 Task: Create Card Event Execution in Board Thought Leadership to Workspace Creative Services. Create Card Financial Performance Review in Board Event Marketing to Workspace Creative Services. Create Card Event Follow-Up in Board Employee Performance Management and Evaluation to Workspace Creative Services
Action: Mouse moved to (43, 289)
Screenshot: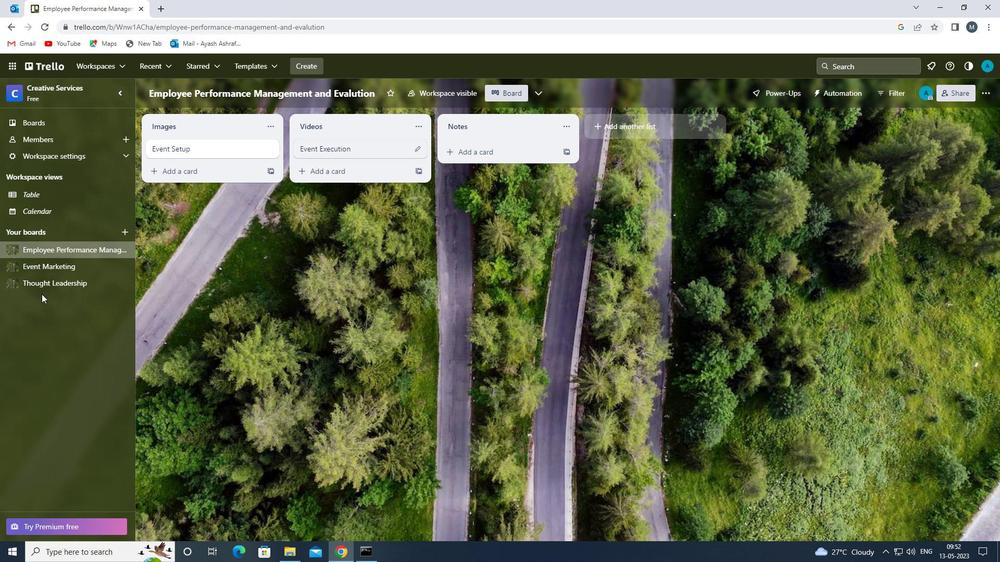 
Action: Mouse pressed left at (43, 289)
Screenshot: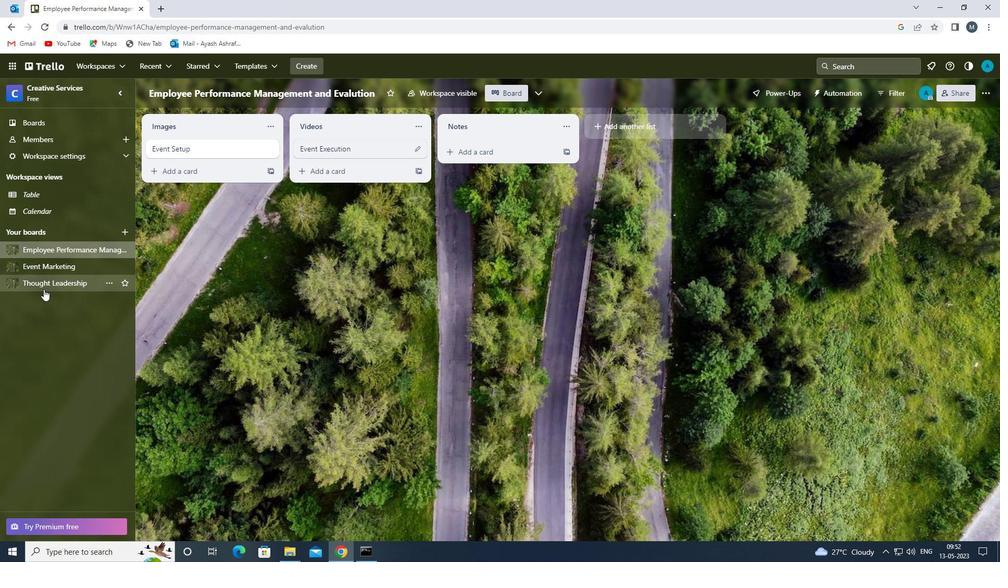 
Action: Mouse moved to (469, 163)
Screenshot: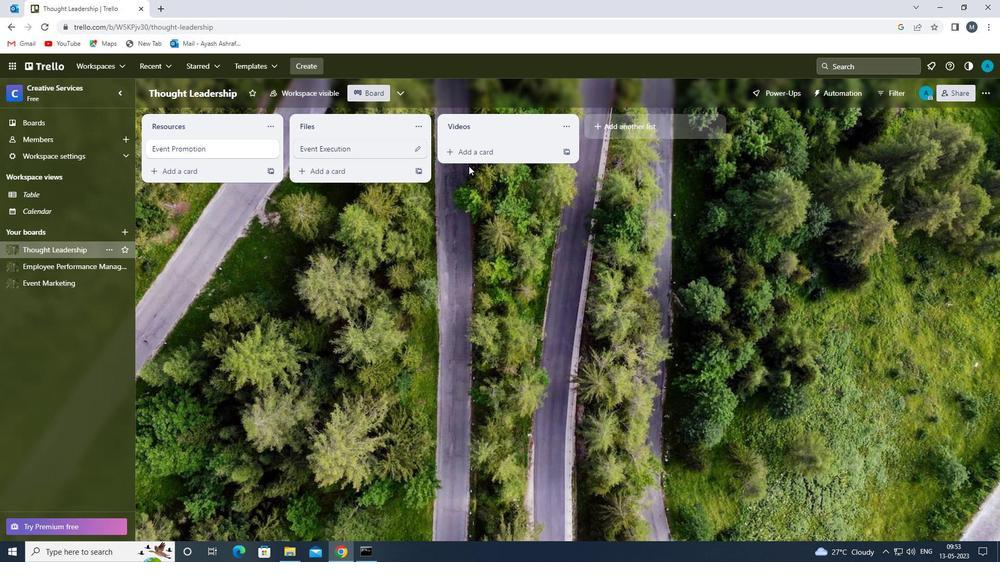 
Action: Mouse pressed left at (469, 163)
Screenshot: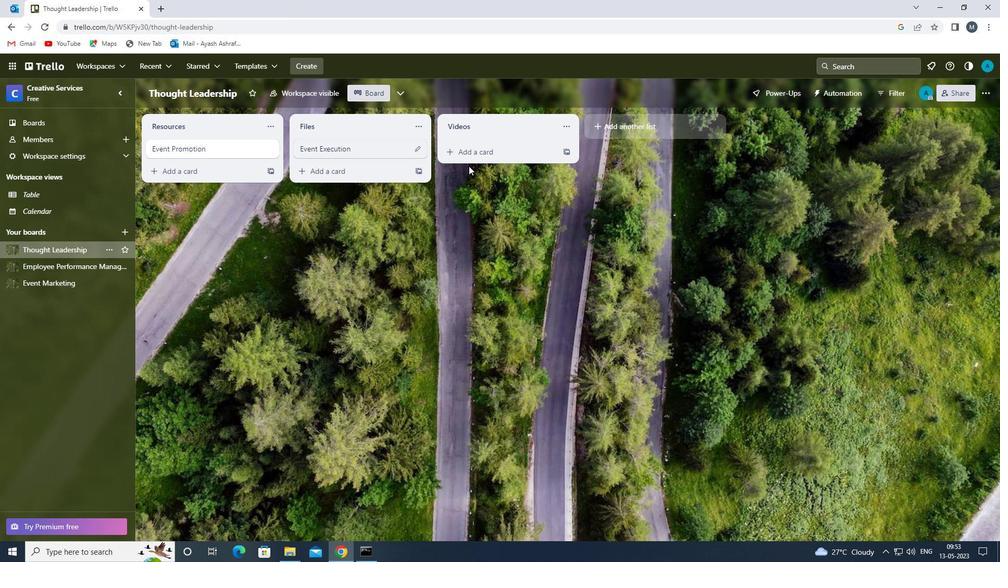 
Action: Mouse moved to (473, 156)
Screenshot: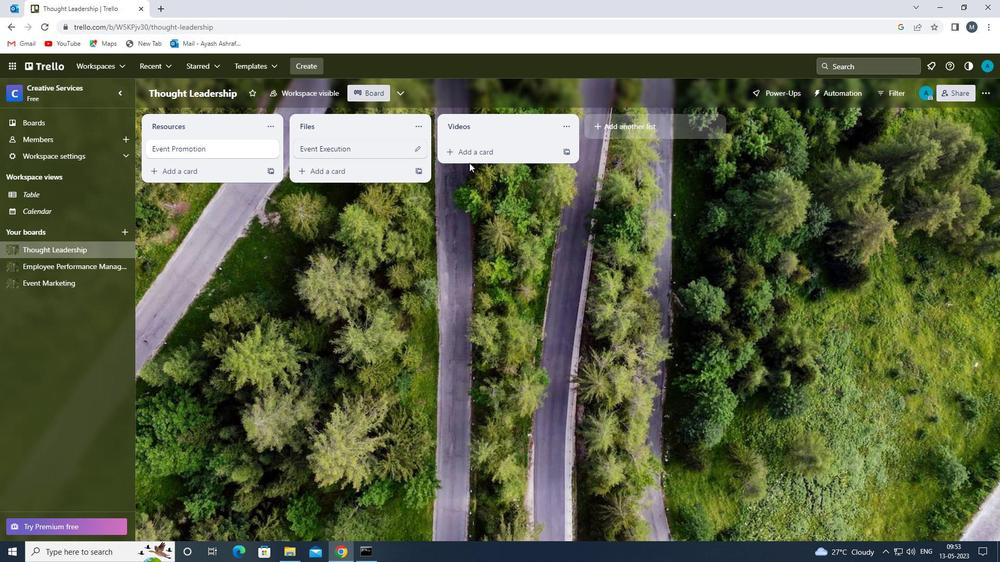 
Action: Mouse pressed left at (473, 156)
Screenshot: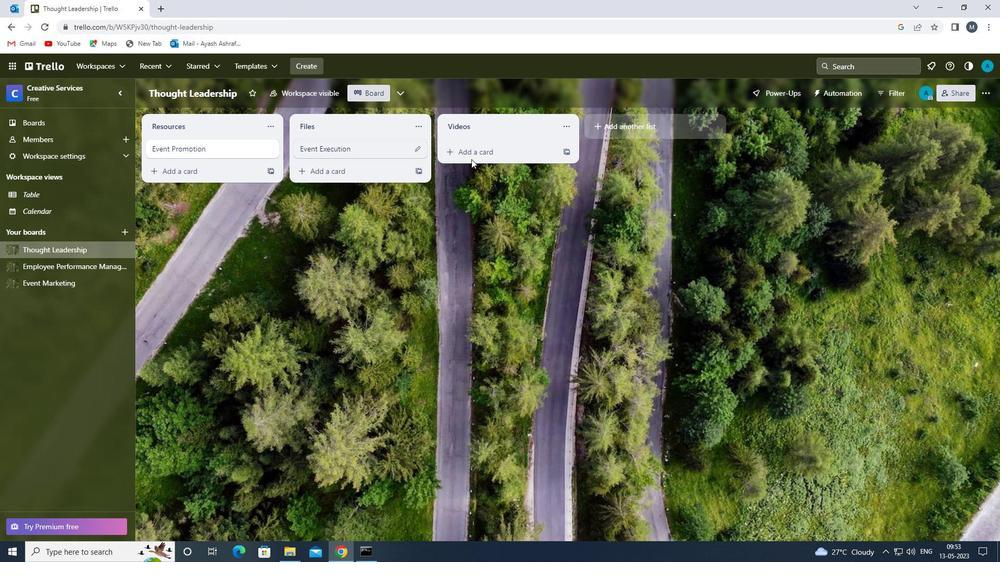 
Action: Mouse moved to (473, 156)
Screenshot: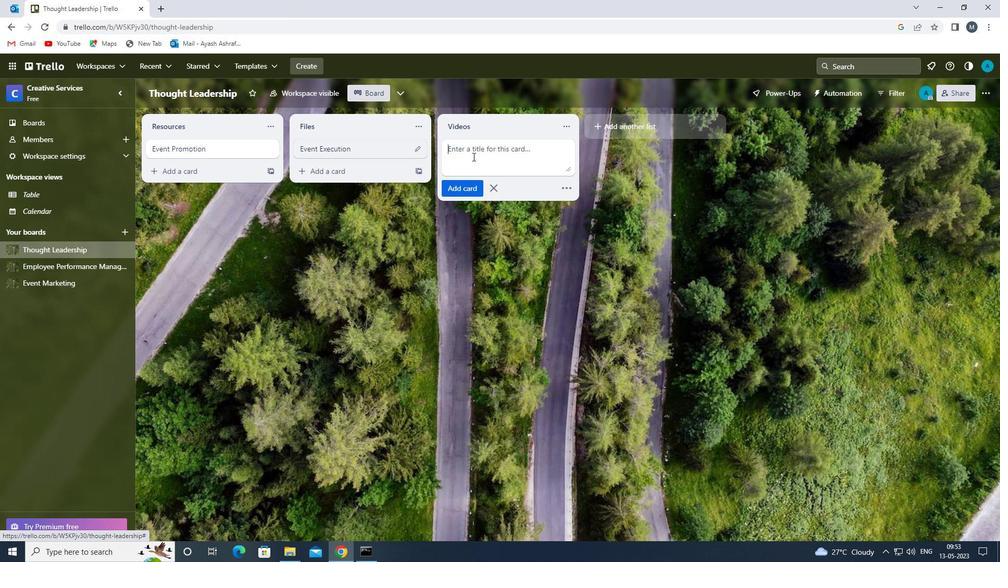
Action: Mouse pressed left at (473, 156)
Screenshot: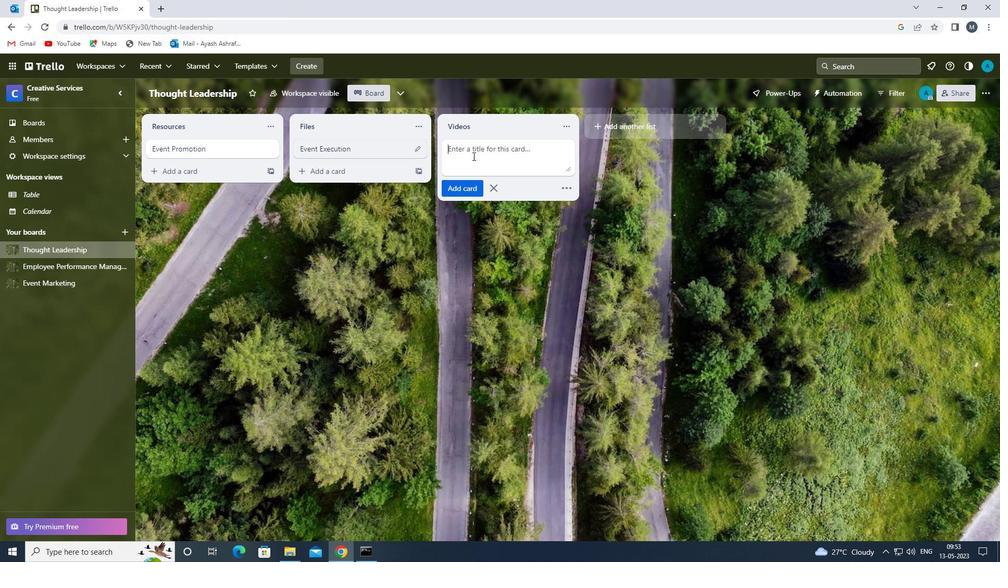 
Action: Key pressed <Key.shift>EVENT<Key.space><Key.shift>EXECUTION<Key.space>
Screenshot: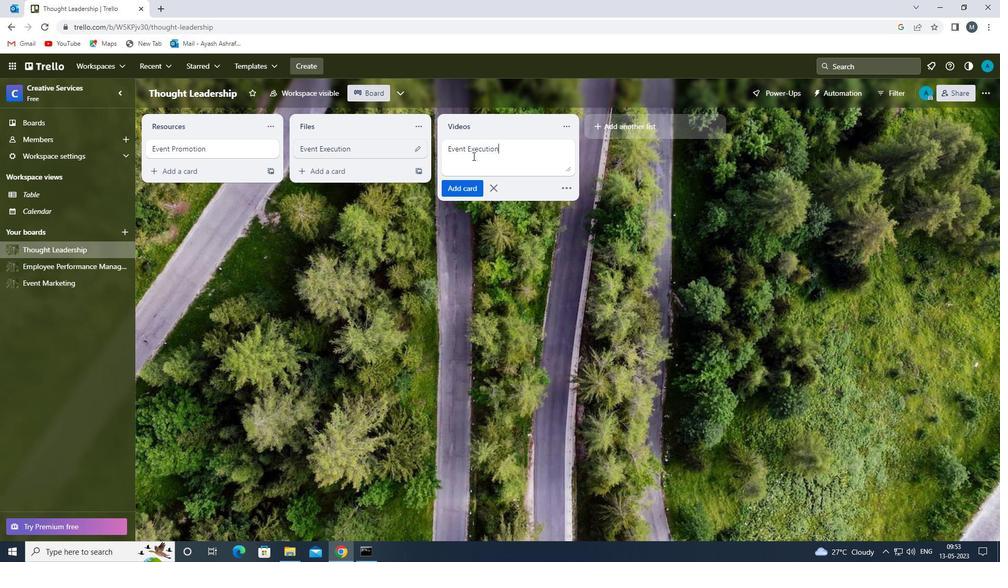 
Action: Mouse moved to (458, 188)
Screenshot: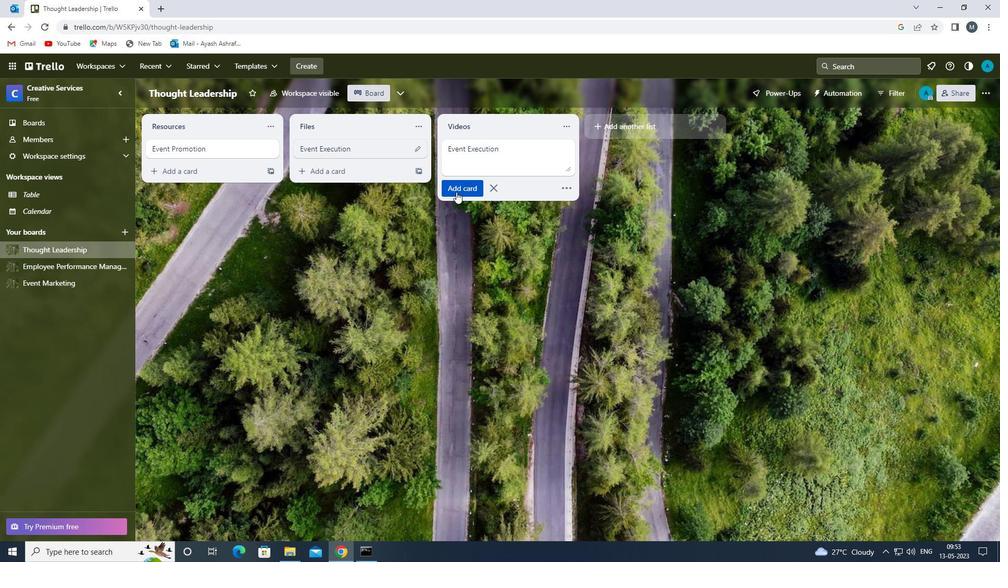 
Action: Mouse pressed left at (458, 188)
Screenshot: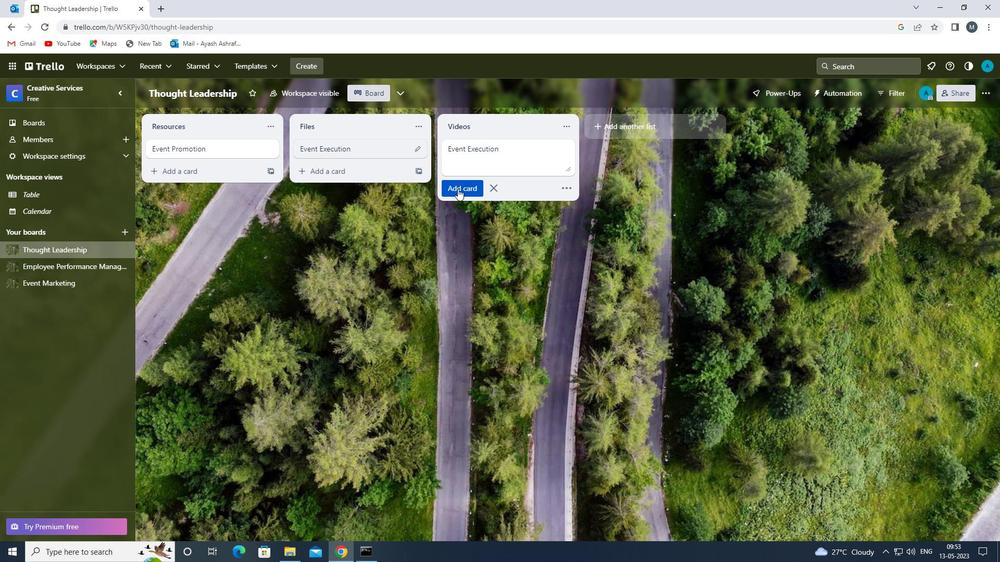 
Action: Mouse moved to (358, 282)
Screenshot: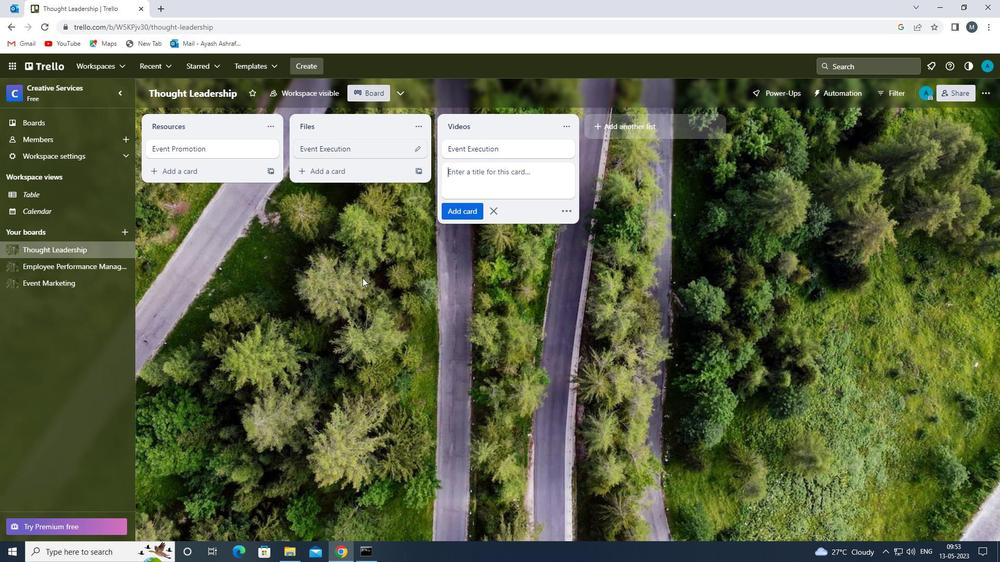 
Action: Mouse pressed left at (358, 282)
Screenshot: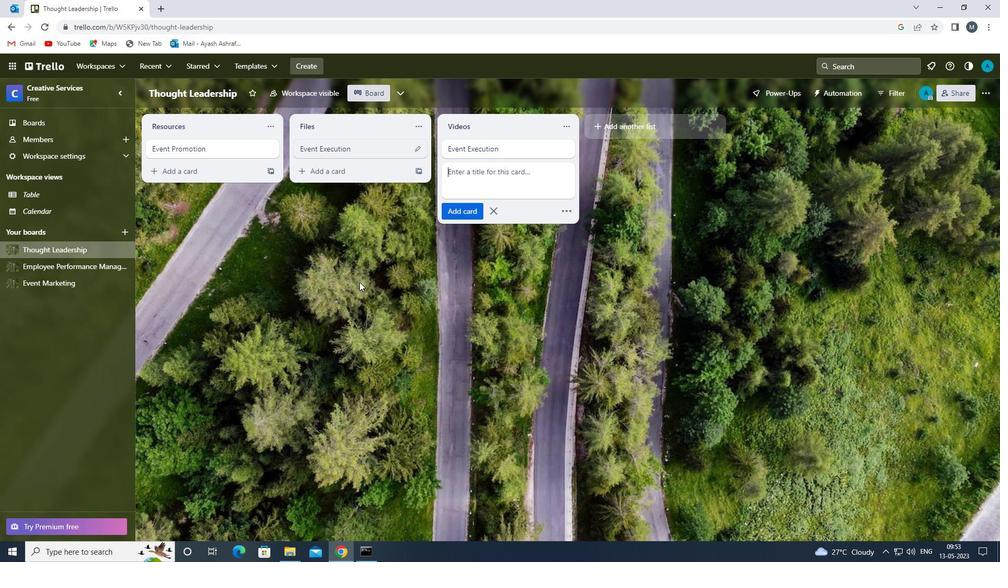 
Action: Mouse moved to (69, 282)
Screenshot: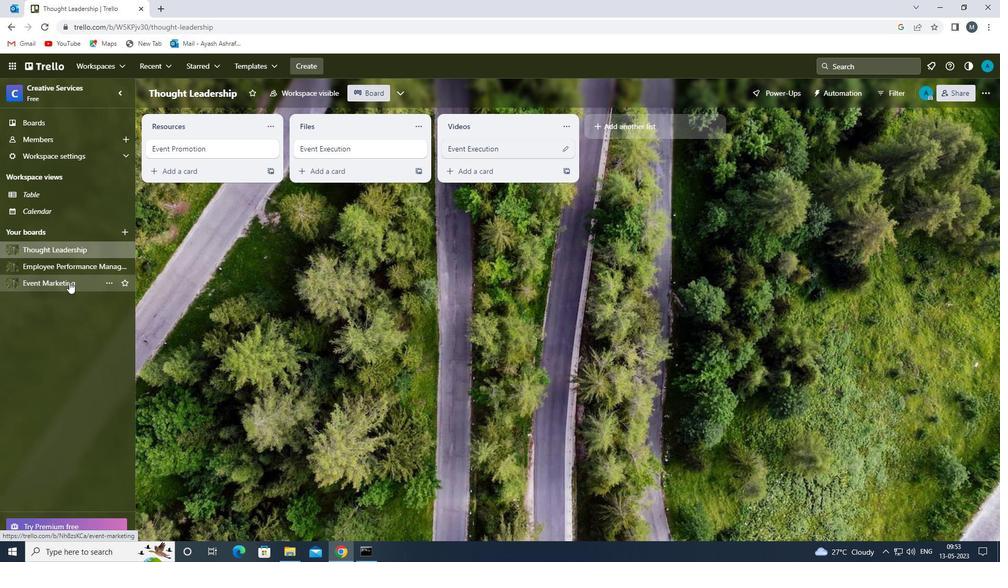 
Action: Mouse pressed left at (69, 282)
Screenshot: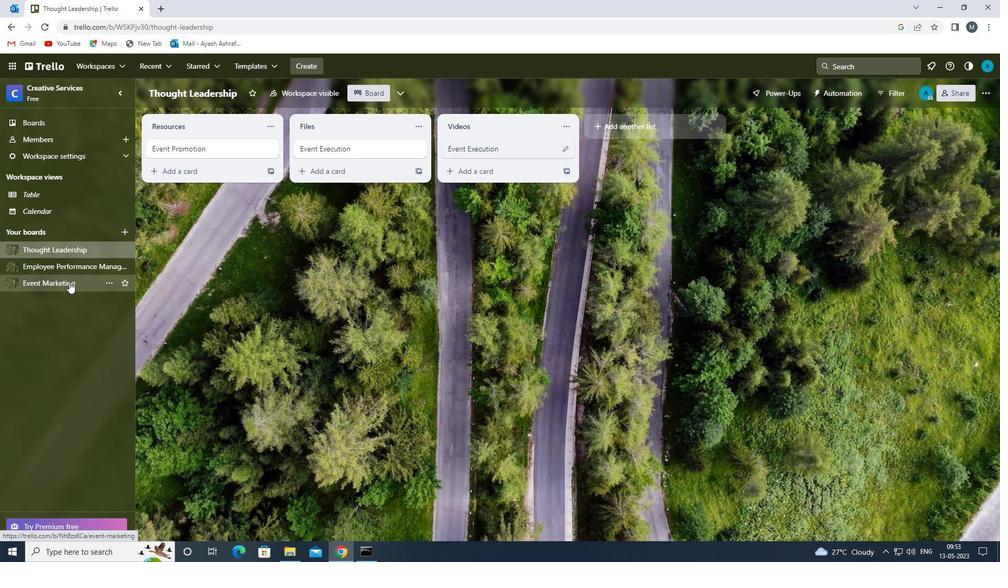 
Action: Mouse moved to (483, 155)
Screenshot: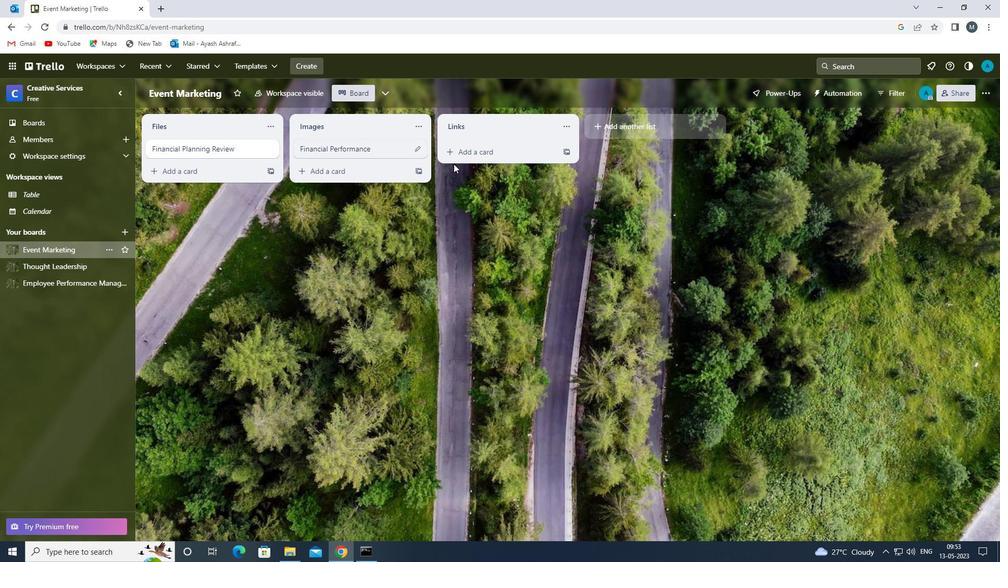 
Action: Mouse pressed left at (483, 155)
Screenshot: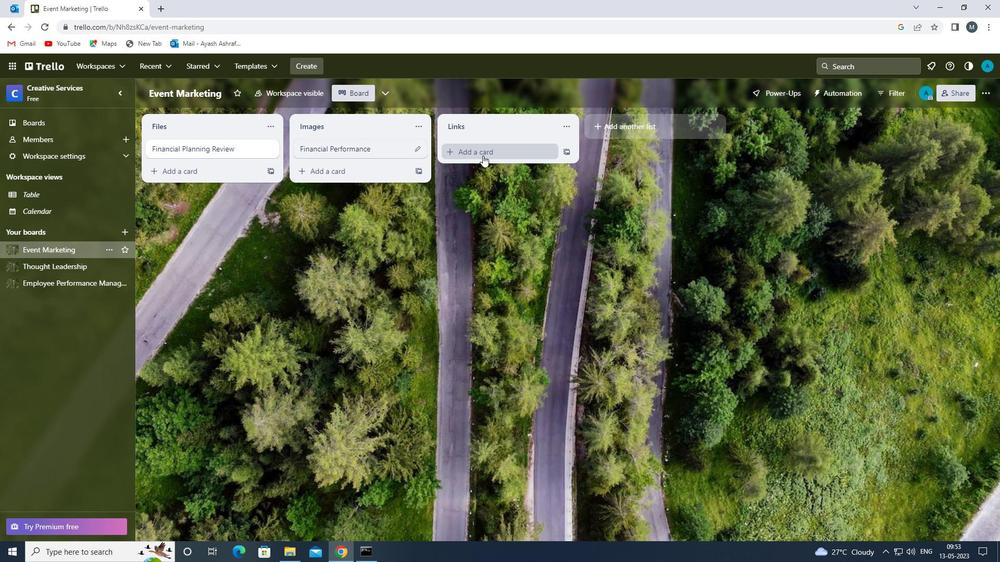 
Action: Mouse moved to (472, 151)
Screenshot: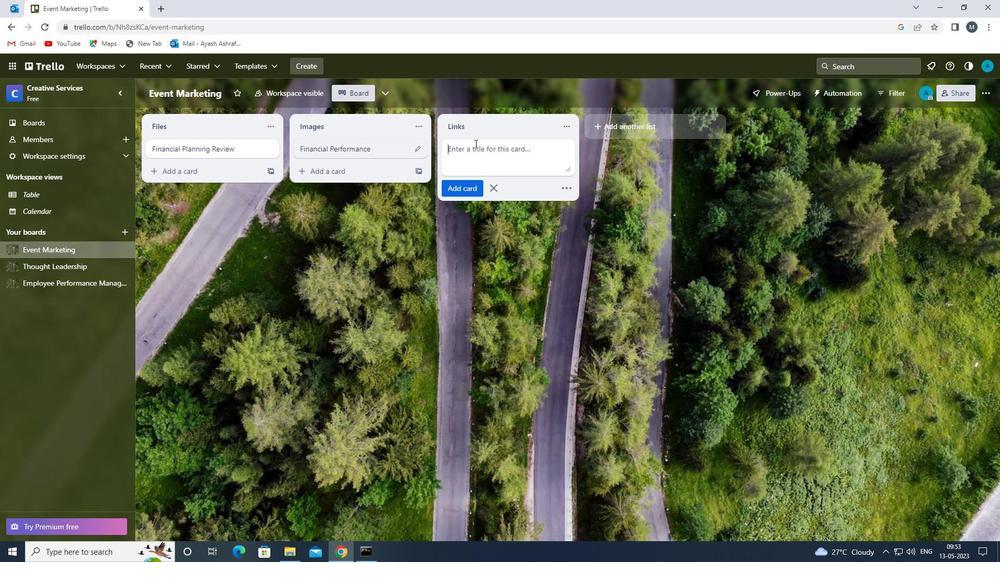 
Action: Mouse pressed left at (472, 151)
Screenshot: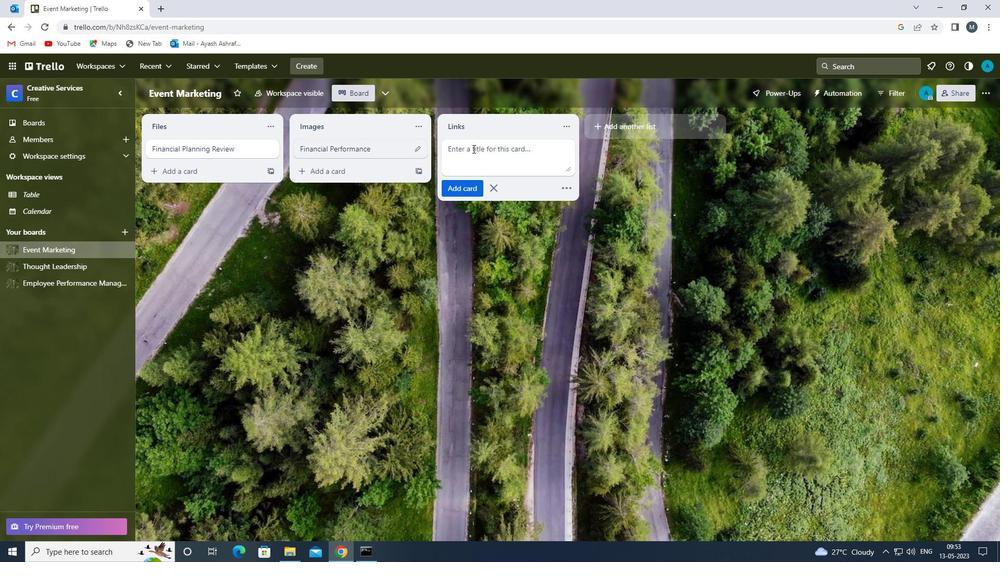 
Action: Mouse moved to (472, 151)
Screenshot: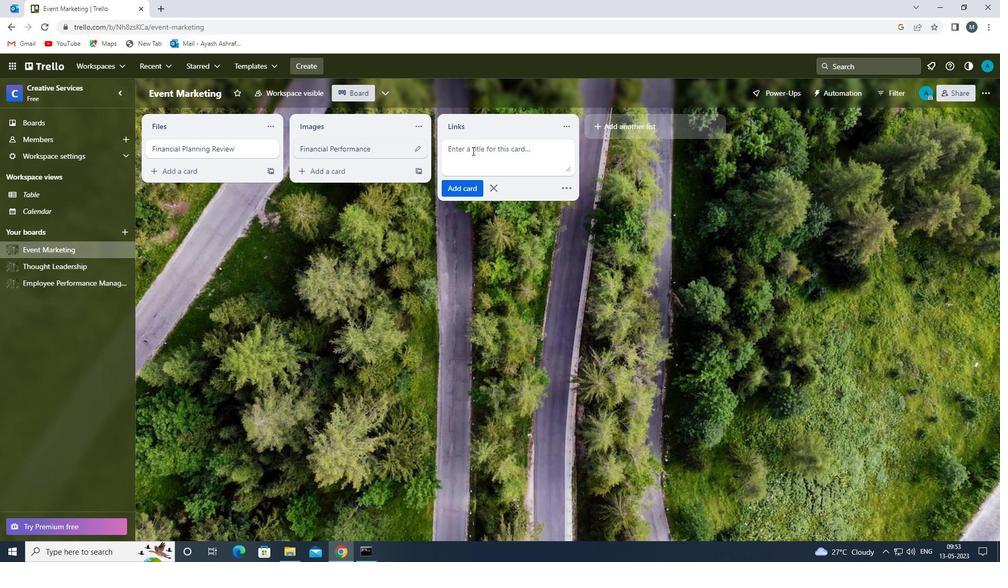 
Action: Key pressed <Key.shift>FINANCIAL<Key.space><Key.shift>PERFORMANCE<Key.space><Key.shift>REVIEW<Key.space>
Screenshot: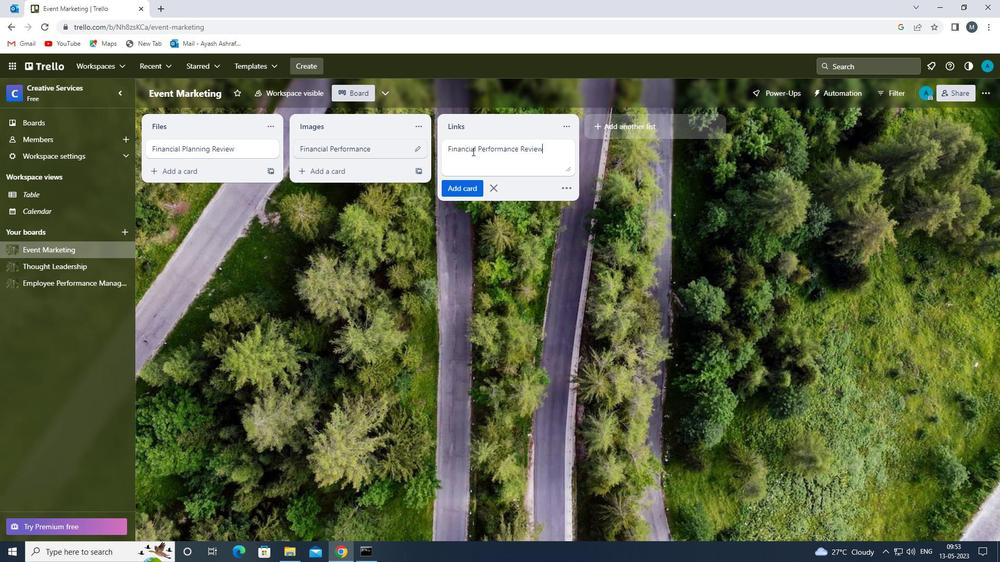 
Action: Mouse moved to (462, 189)
Screenshot: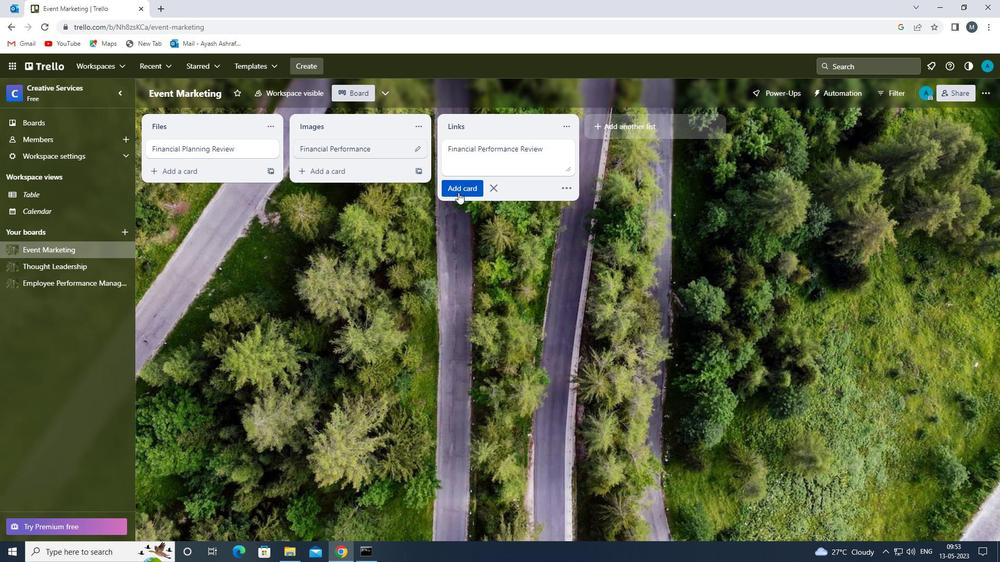 
Action: Mouse pressed left at (462, 189)
Screenshot: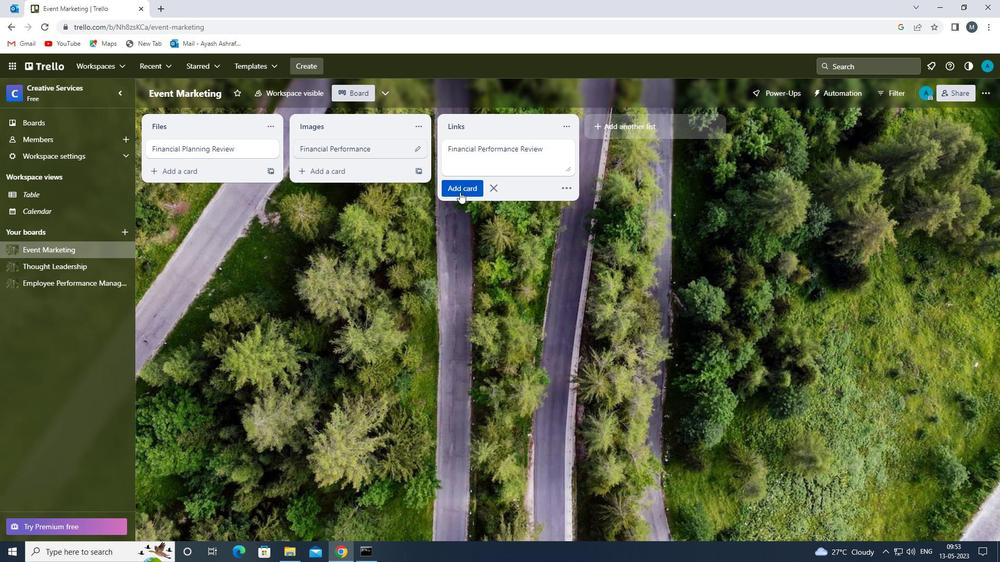 
Action: Mouse moved to (367, 304)
Screenshot: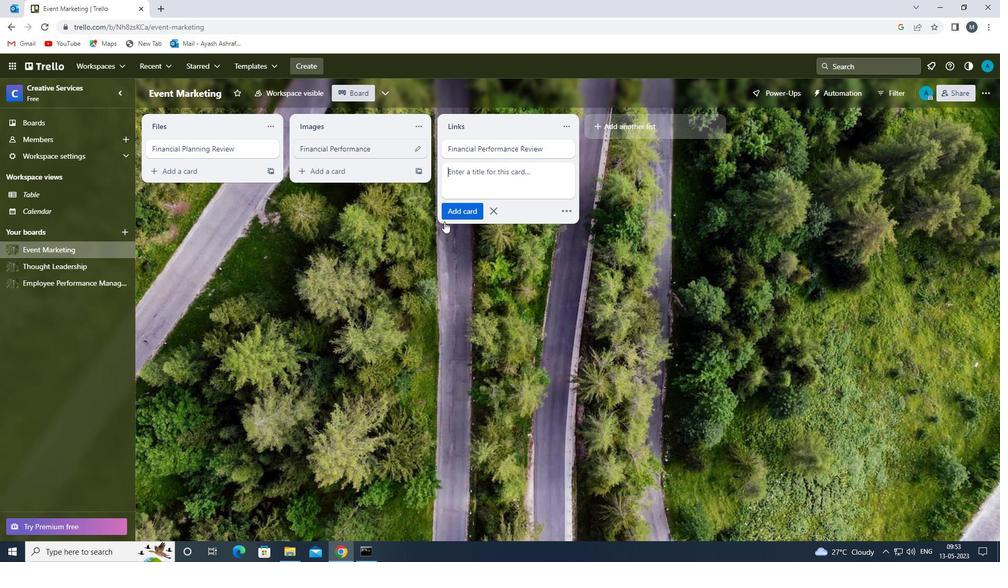 
Action: Mouse pressed left at (367, 304)
Screenshot: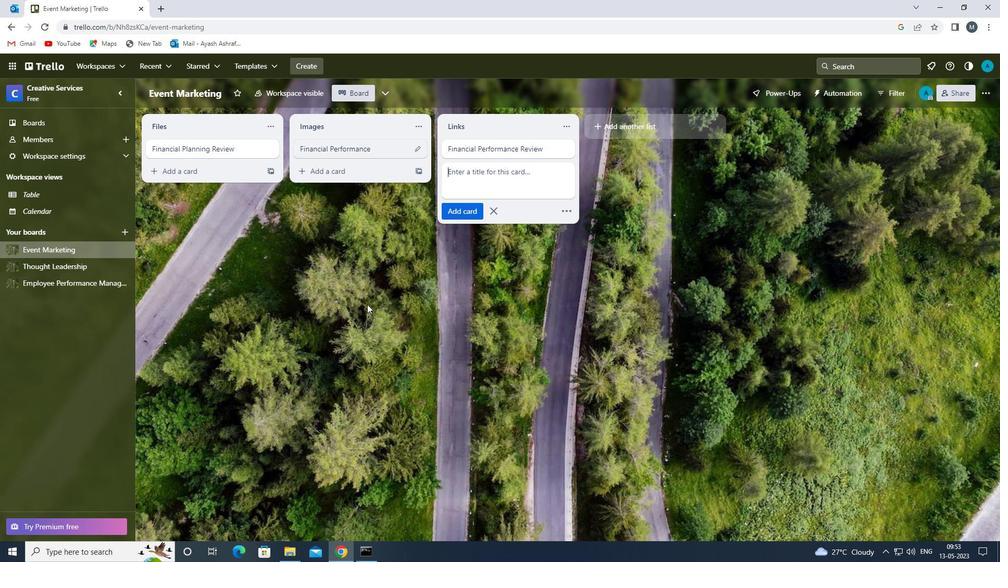 
Action: Mouse moved to (53, 287)
Screenshot: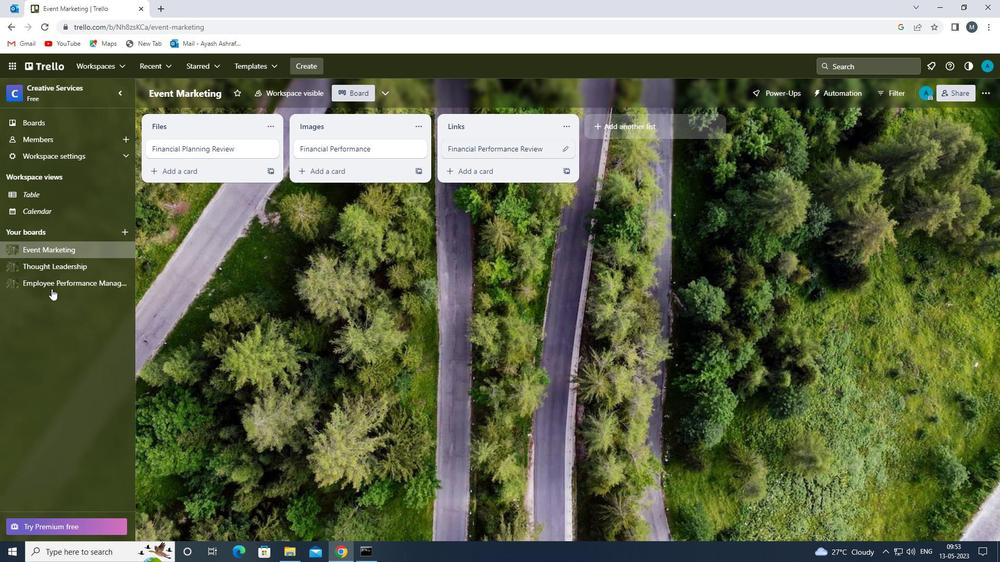 
Action: Mouse pressed left at (53, 287)
Screenshot: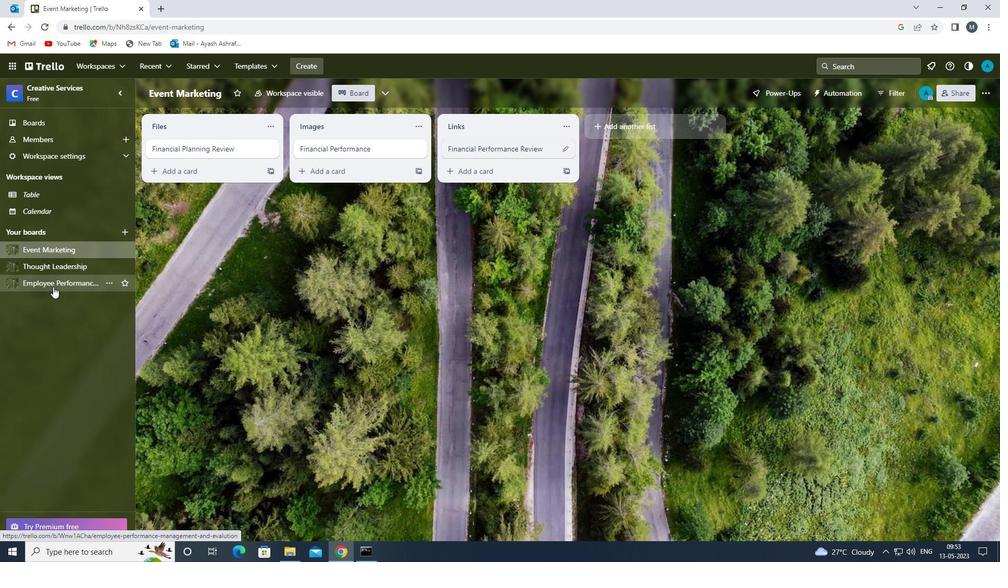 
Action: Mouse moved to (485, 151)
Screenshot: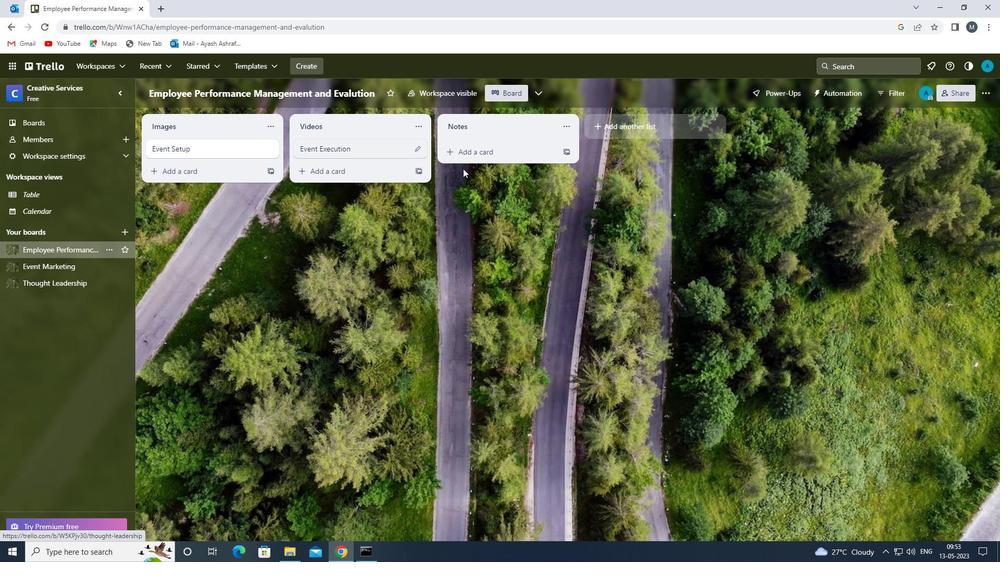 
Action: Mouse pressed left at (485, 151)
Screenshot: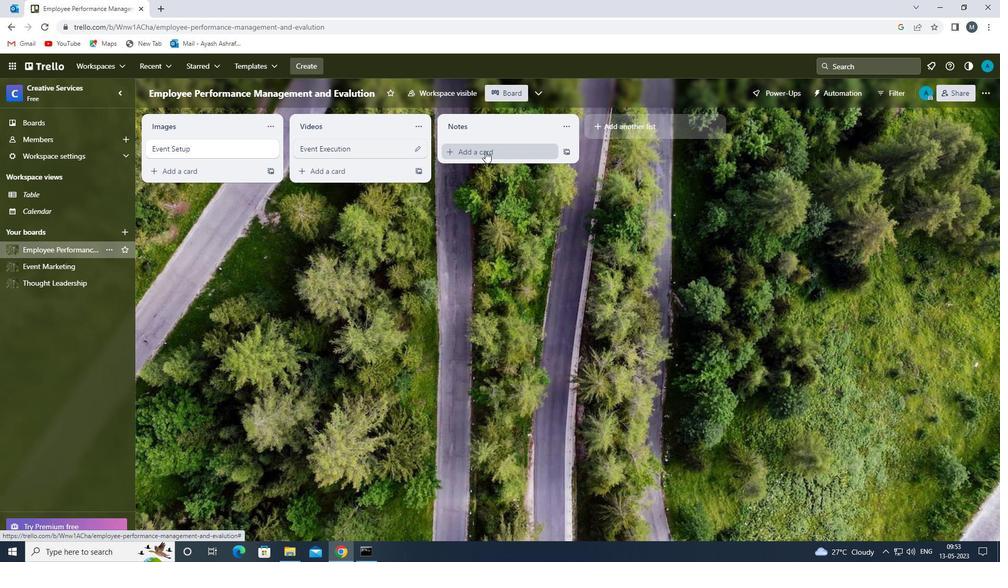 
Action: Mouse moved to (476, 158)
Screenshot: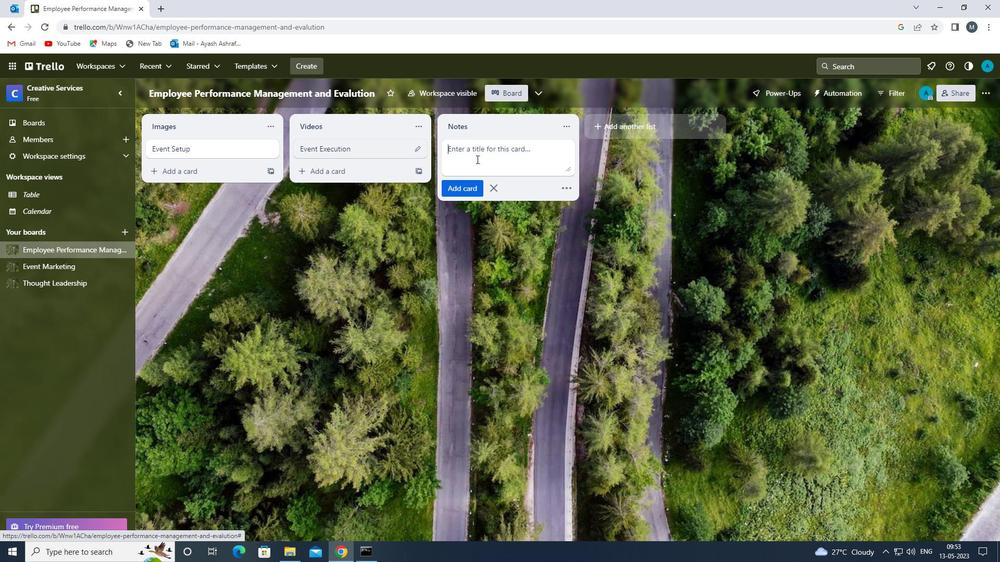 
Action: Mouse pressed left at (476, 158)
Screenshot: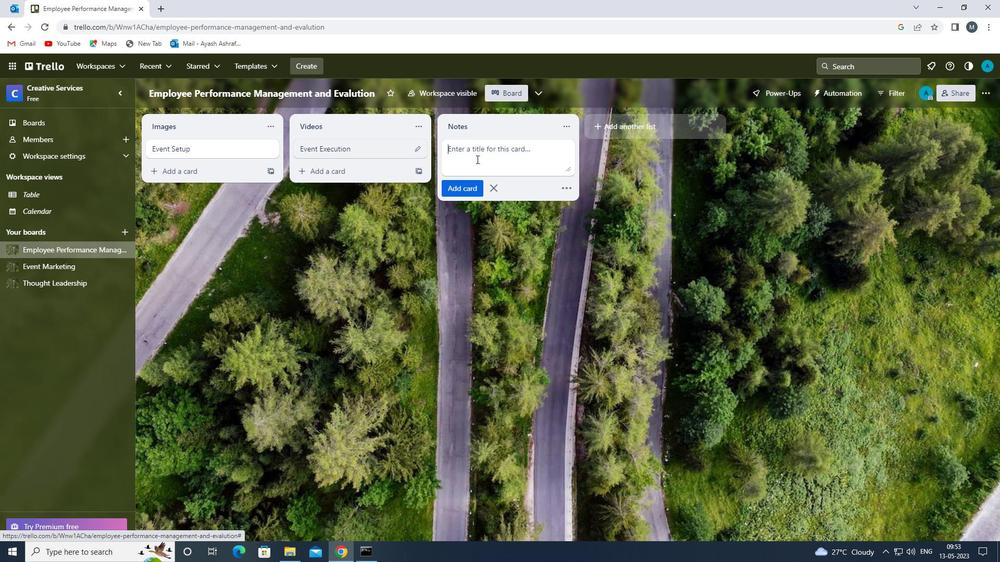 
Action: Key pressed <Key.shift>EVENT<Key.space><Key.shift>FOLLOW-<Key.shift><Key.shift><Key.shift><Key.shift><Key.shift><Key.shift><Key.shift><Key.shift><Key.shift>UP<Key.space>
Screenshot: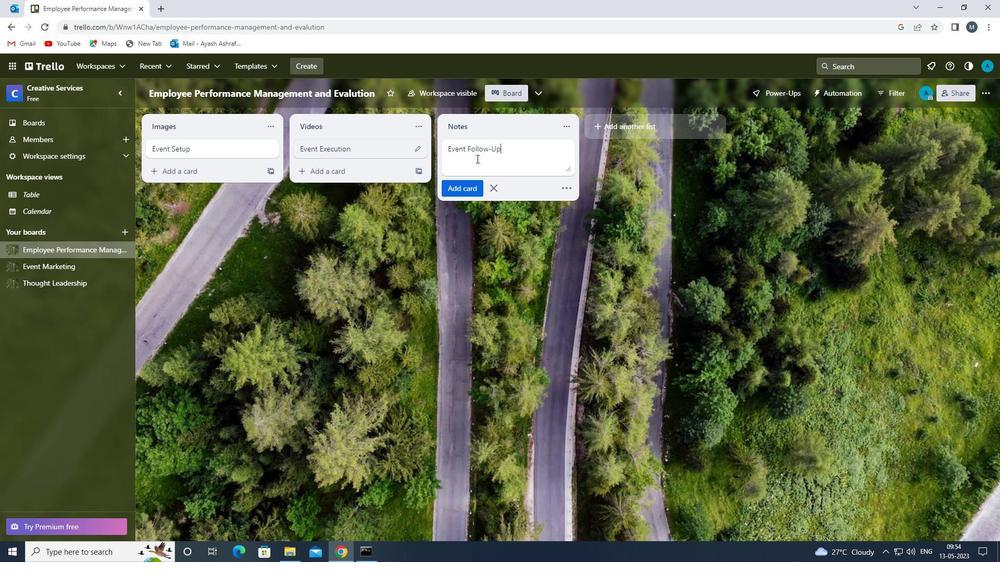 
Action: Mouse moved to (467, 188)
Screenshot: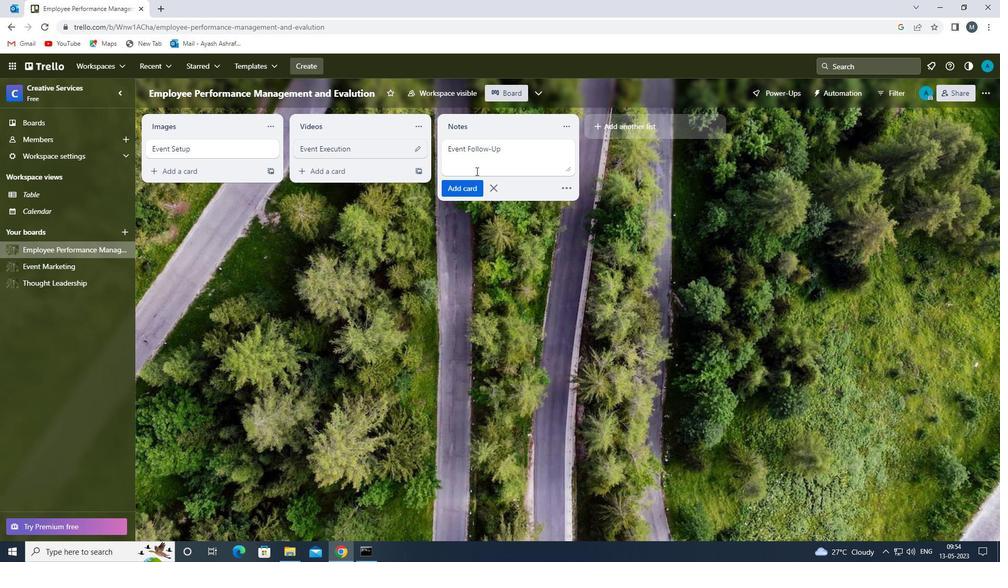 
Action: Mouse pressed left at (467, 188)
Screenshot: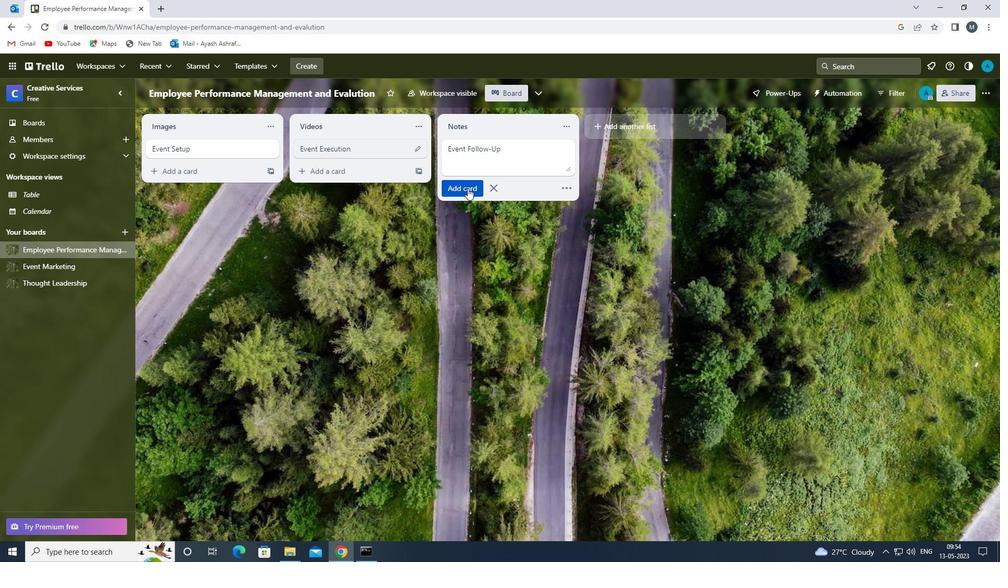 
Action: Mouse moved to (405, 282)
Screenshot: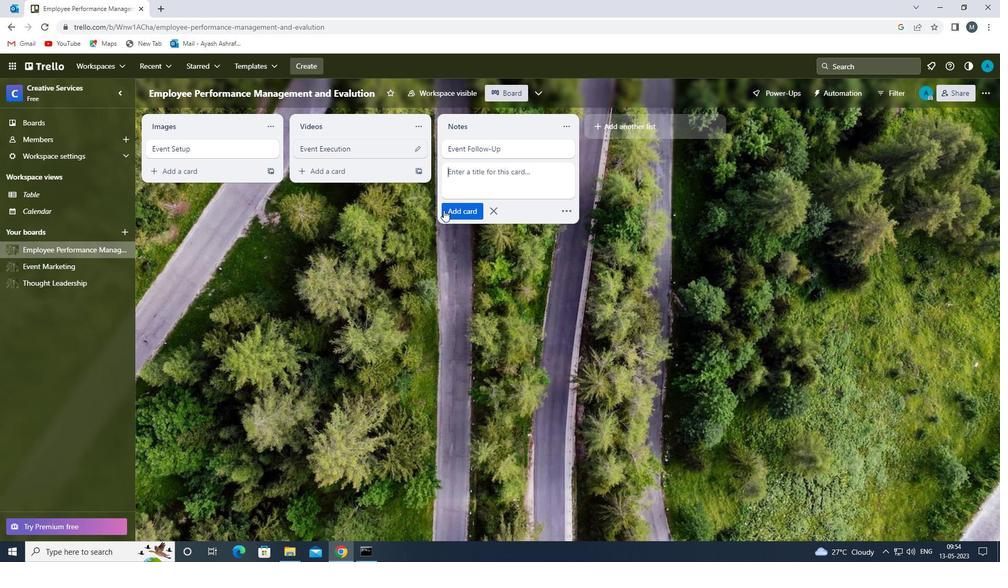 
Action: Mouse pressed left at (405, 282)
Screenshot: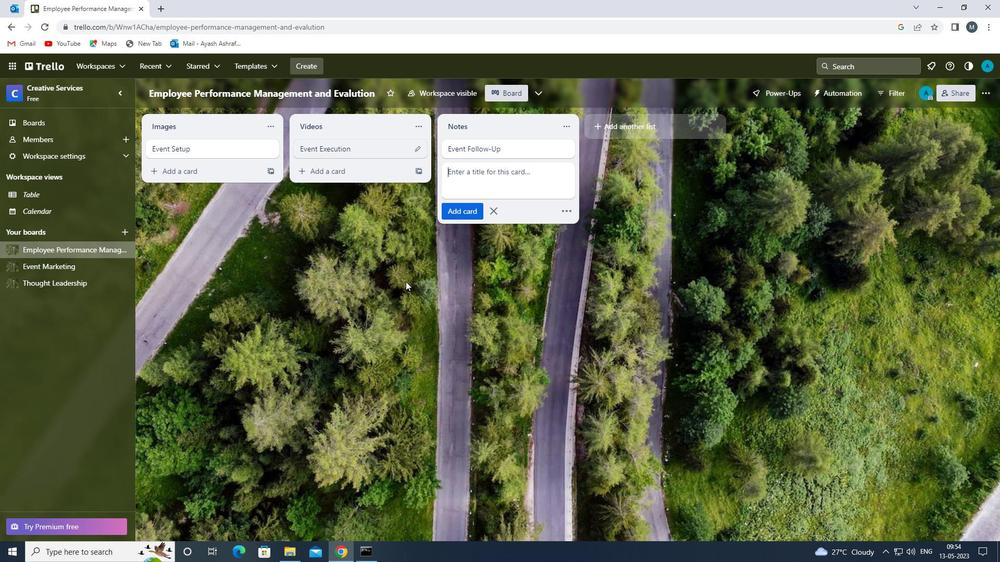
